 Task: Create a due date automation trigger when advanced on, on the wednesday before a card is due add dates with a due date at 11:00 AM.
Action: Mouse moved to (1032, 71)
Screenshot: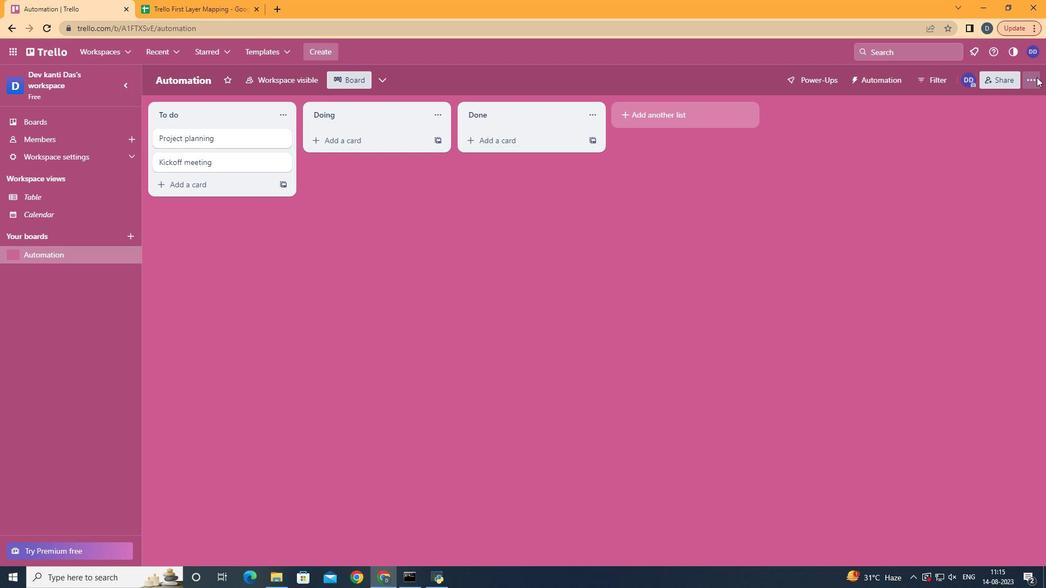 
Action: Mouse pressed left at (1032, 71)
Screenshot: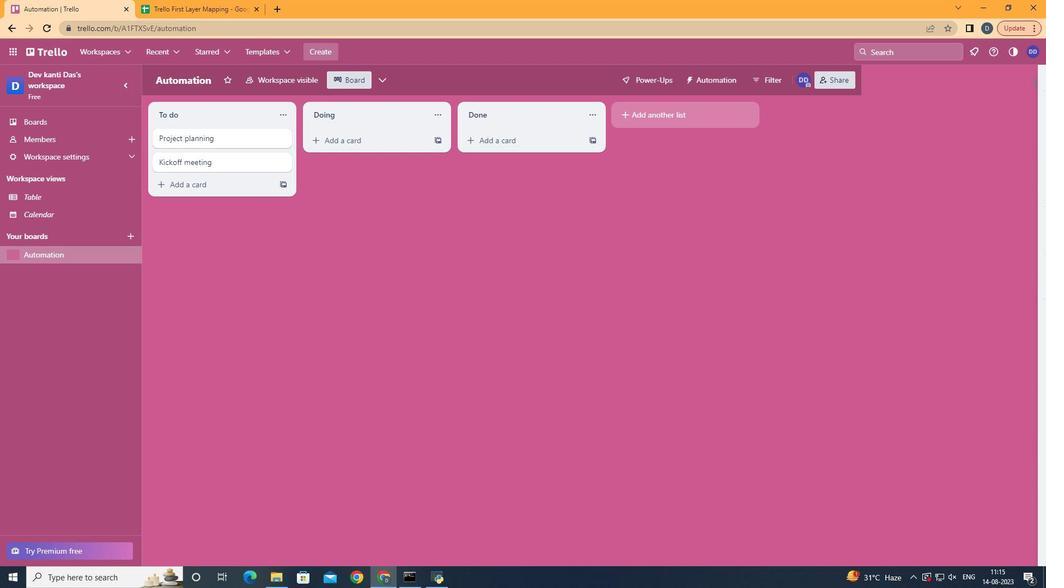 
Action: Mouse moved to (911, 217)
Screenshot: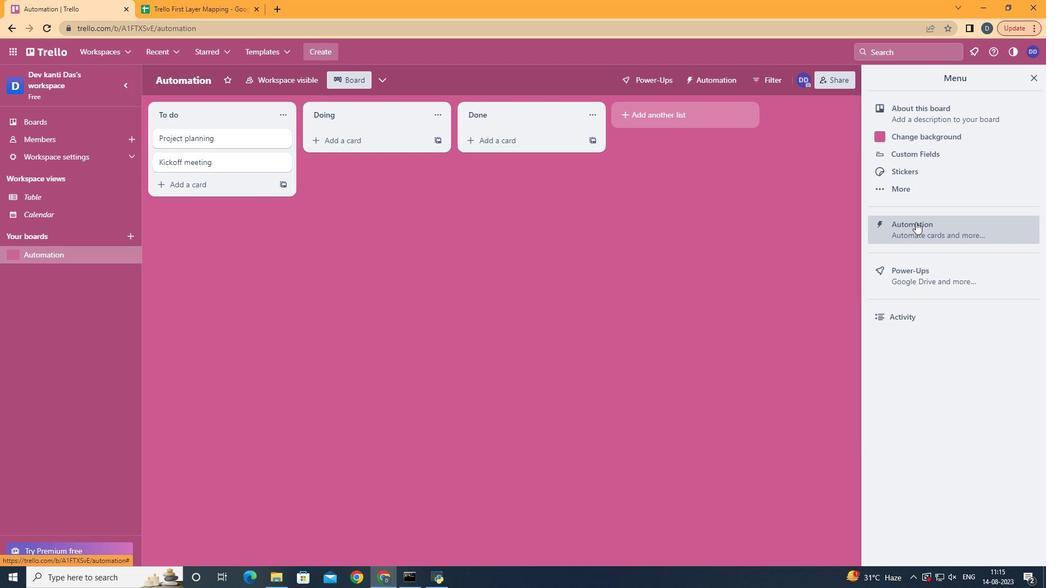
Action: Mouse pressed left at (911, 217)
Screenshot: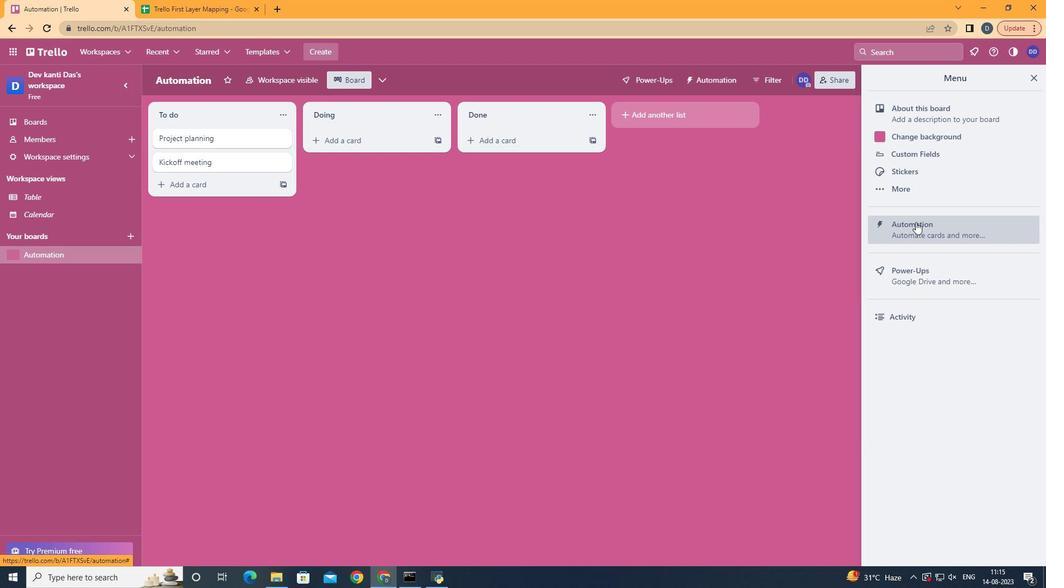 
Action: Mouse moved to (181, 217)
Screenshot: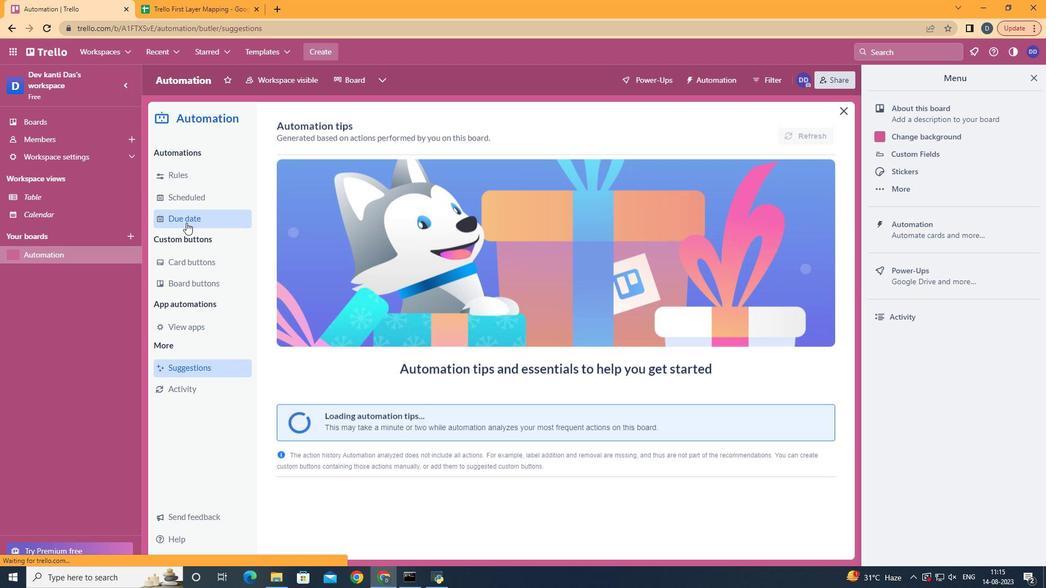 
Action: Mouse pressed left at (181, 217)
Screenshot: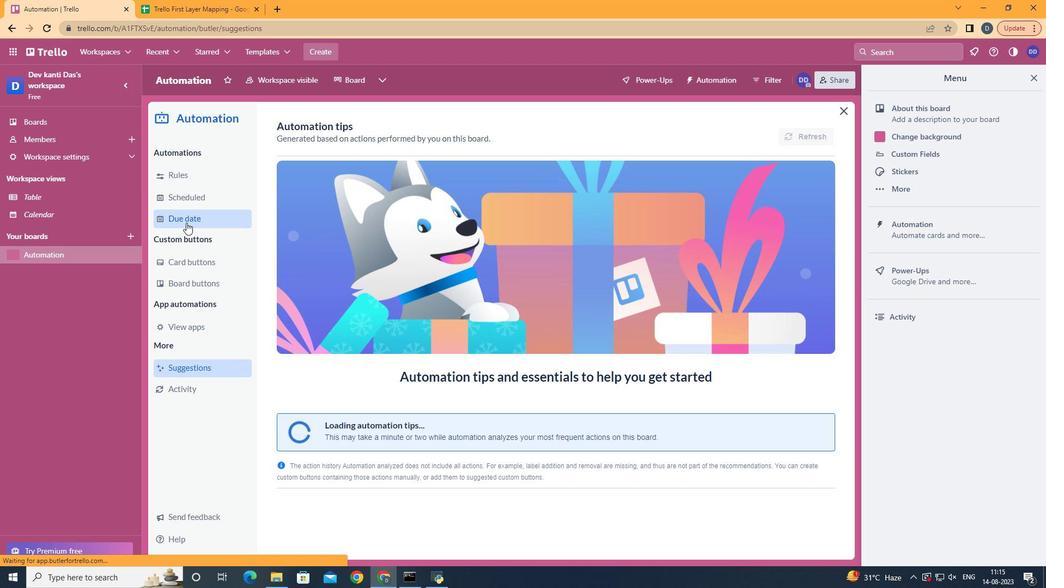 
Action: Mouse moved to (763, 125)
Screenshot: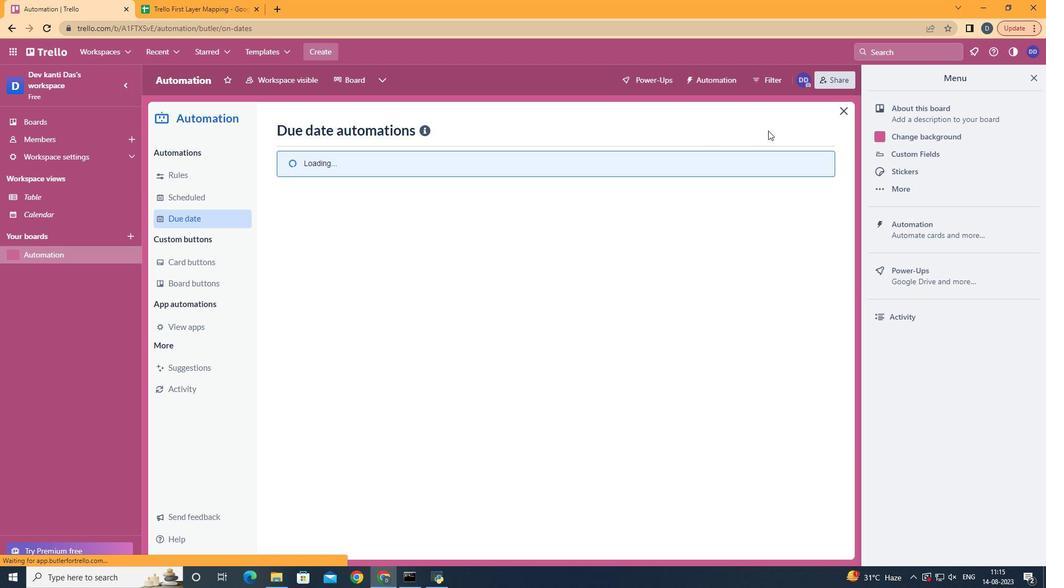 
Action: Mouse pressed left at (763, 125)
Screenshot: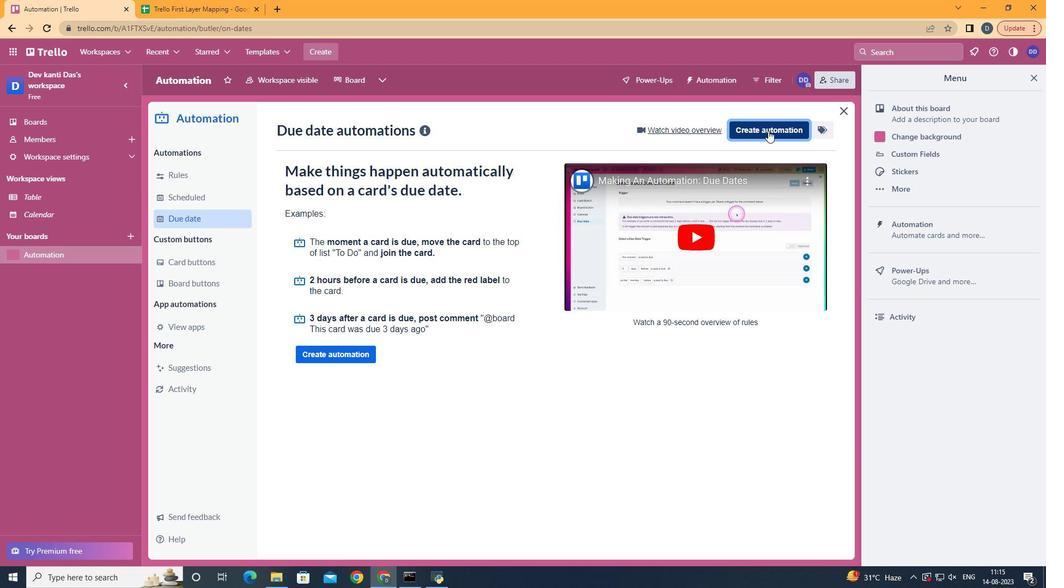 
Action: Mouse moved to (505, 224)
Screenshot: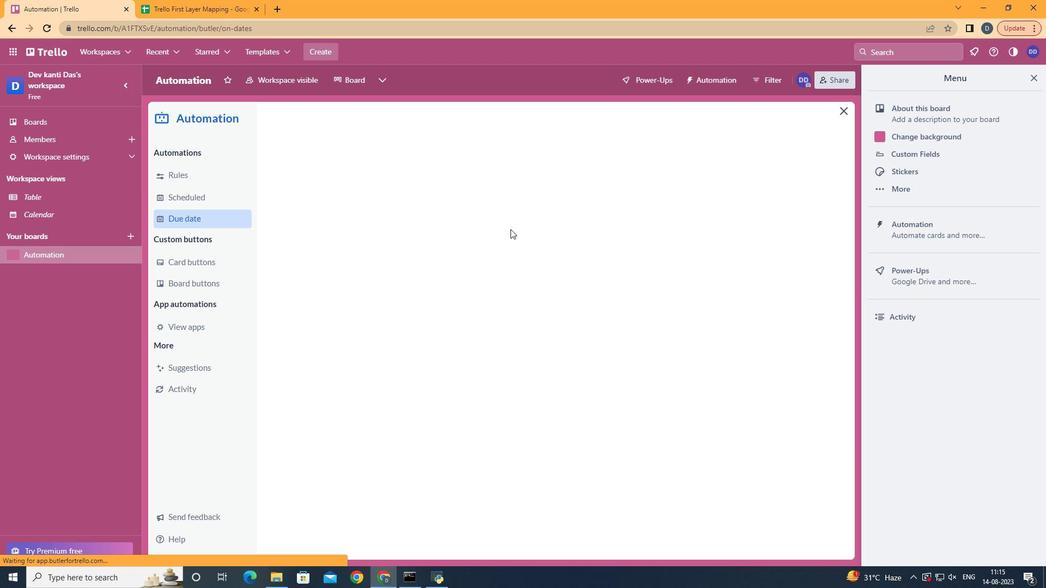 
Action: Mouse pressed left at (505, 224)
Screenshot: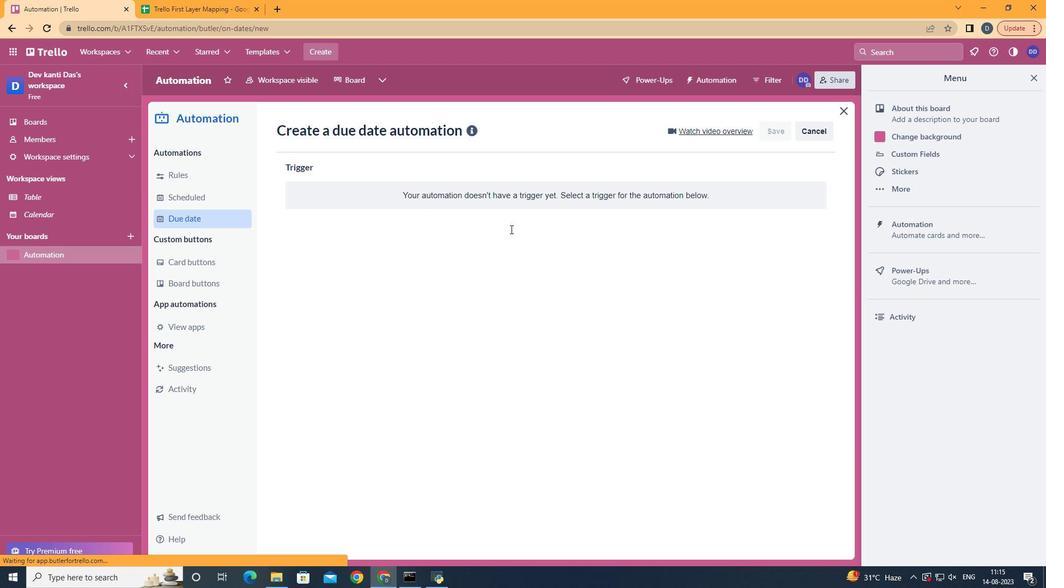 
Action: Mouse moved to (333, 329)
Screenshot: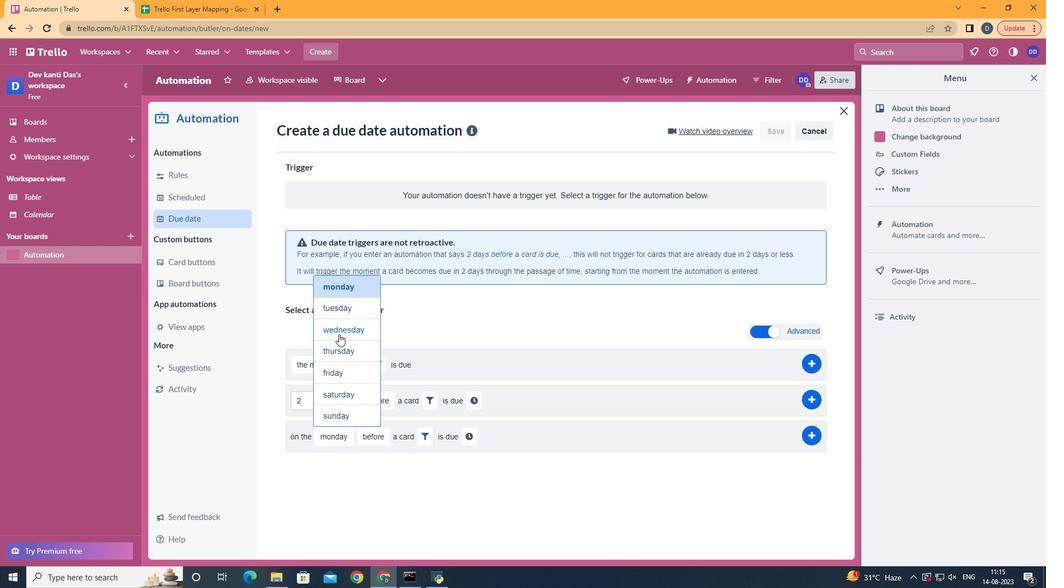 
Action: Mouse pressed left at (333, 329)
Screenshot: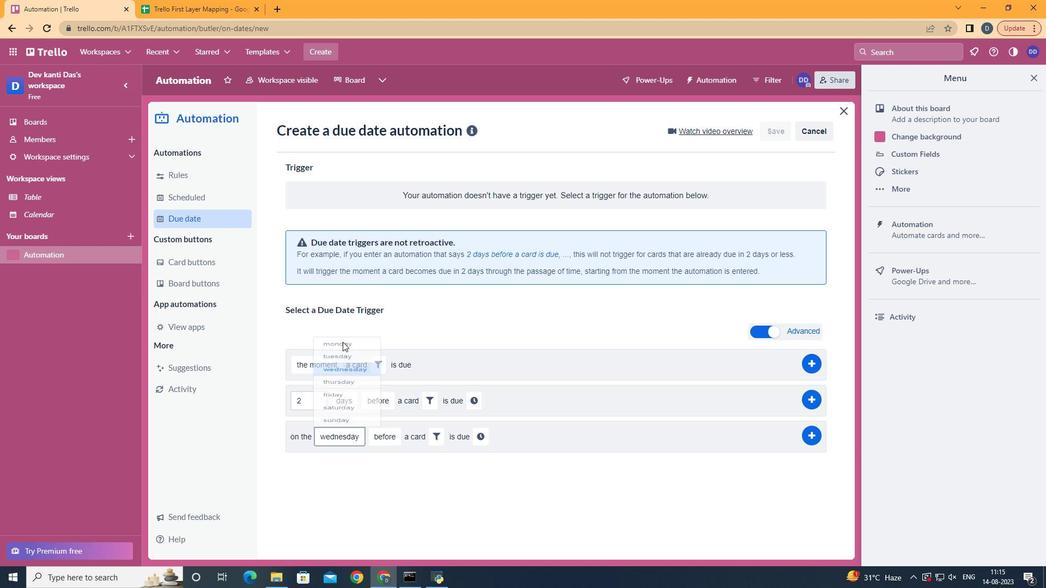 
Action: Mouse moved to (437, 436)
Screenshot: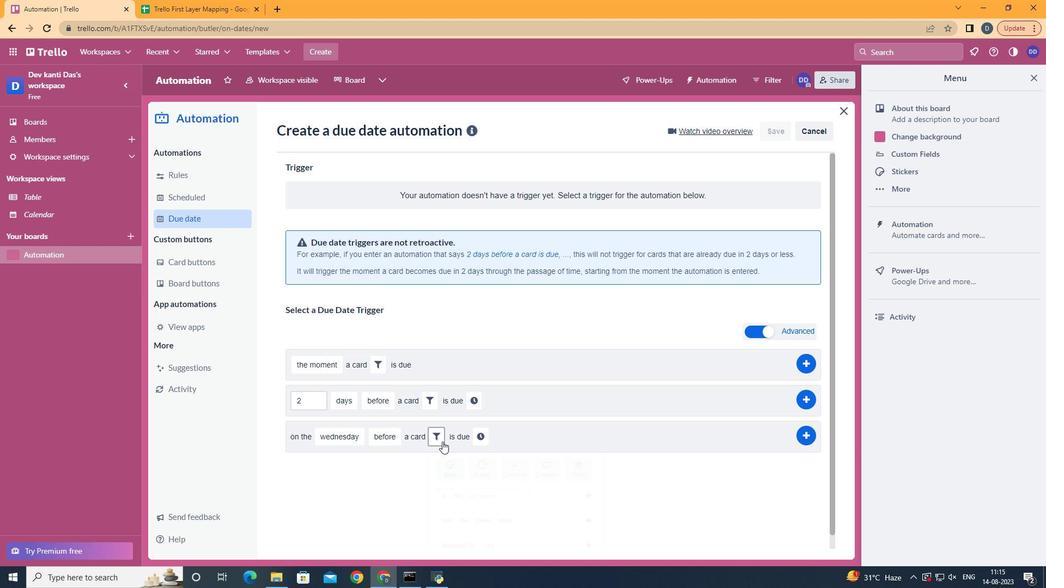 
Action: Mouse pressed left at (434, 432)
Screenshot: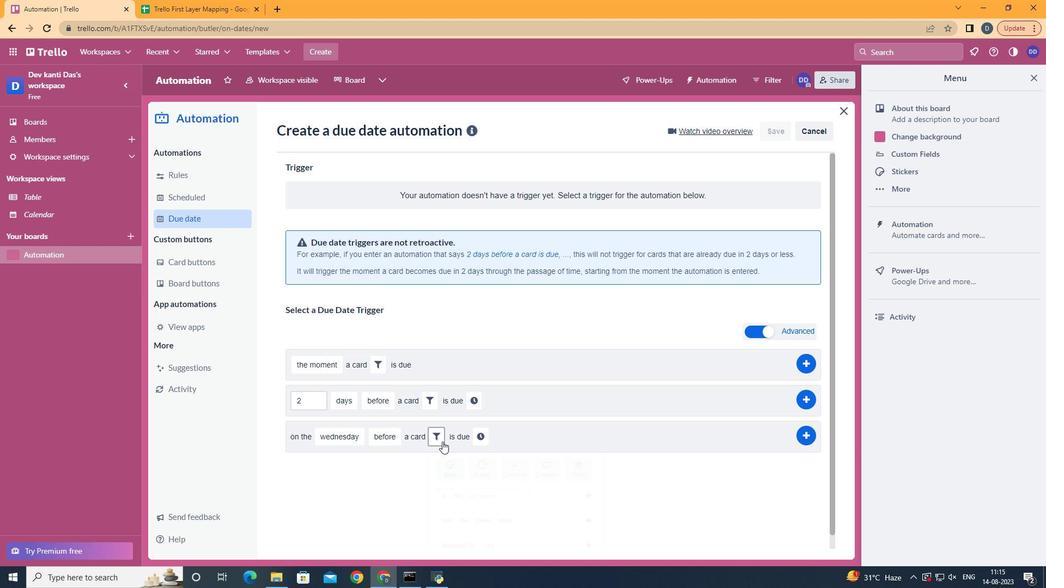 
Action: Mouse moved to (486, 478)
Screenshot: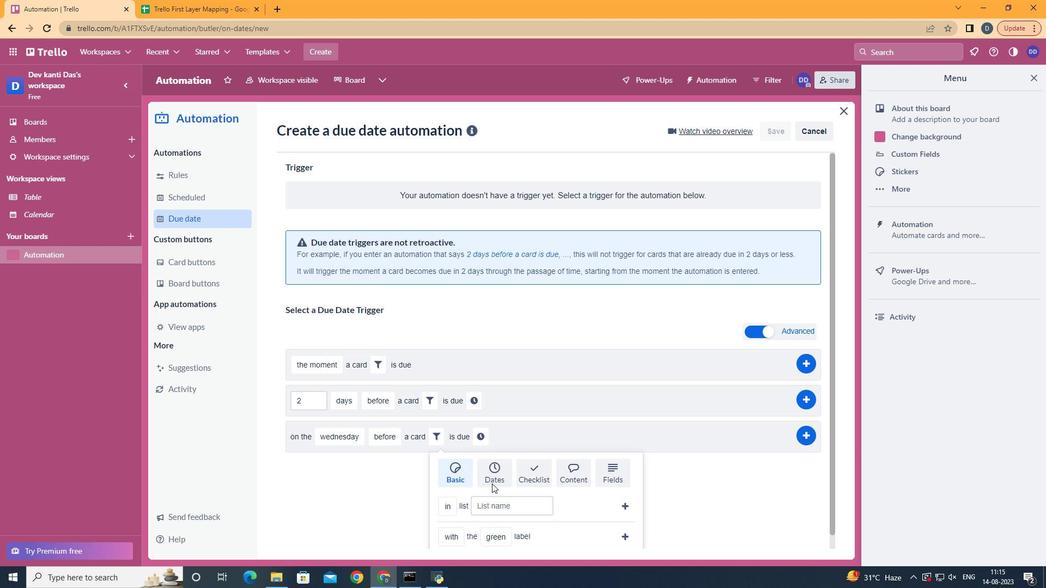 
Action: Mouse scrolled (486, 478) with delta (0, 0)
Screenshot: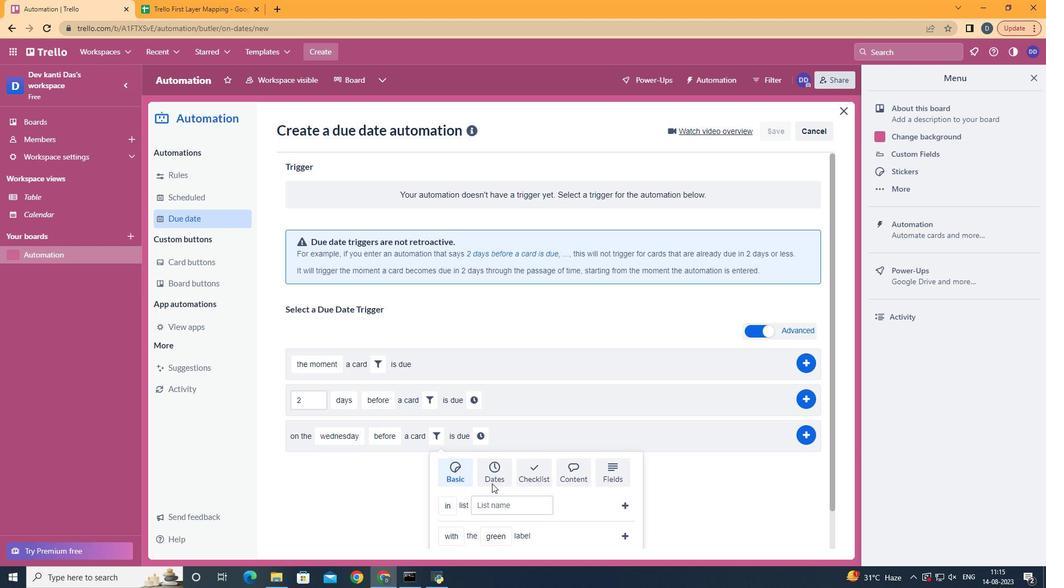 
Action: Mouse moved to (489, 423)
Screenshot: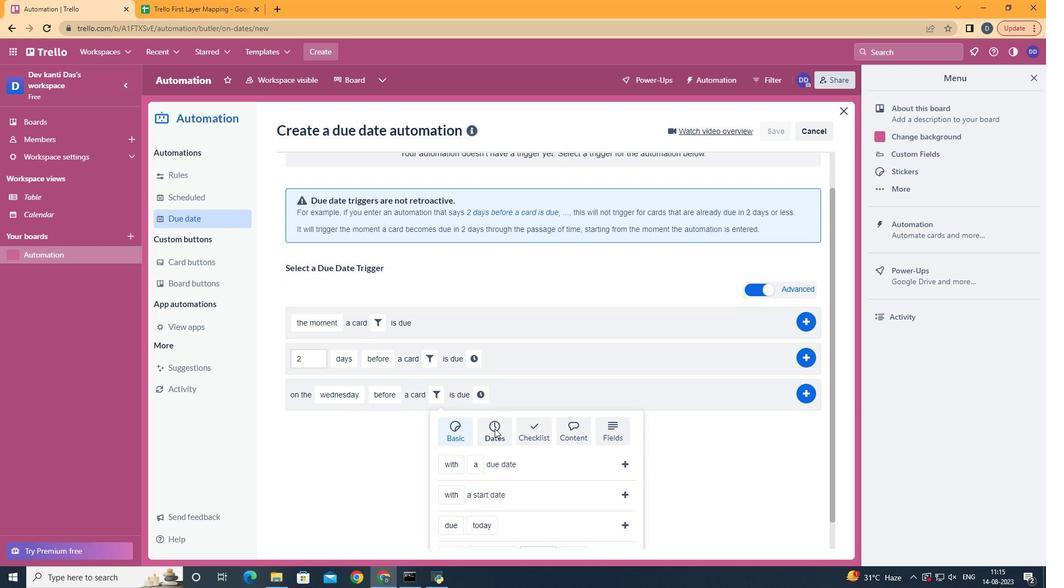 
Action: Mouse pressed left at (489, 423)
Screenshot: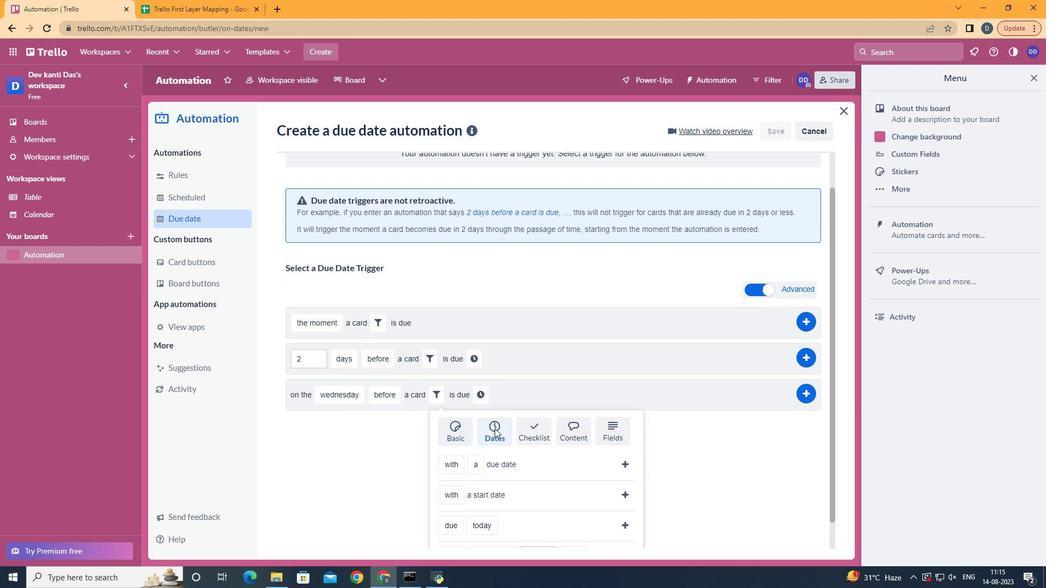 
Action: Mouse moved to (620, 460)
Screenshot: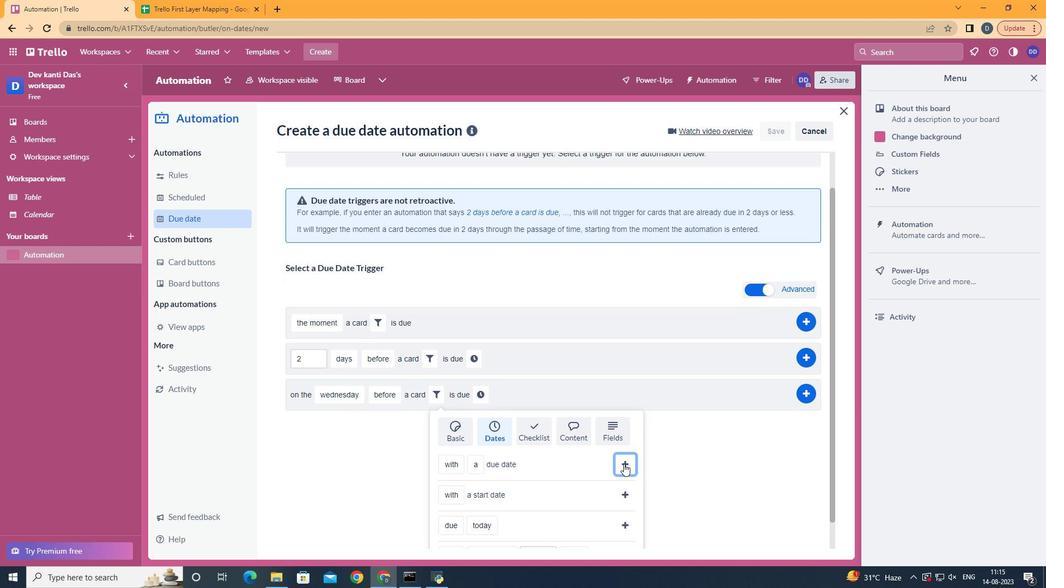 
Action: Mouse pressed left at (620, 460)
Screenshot: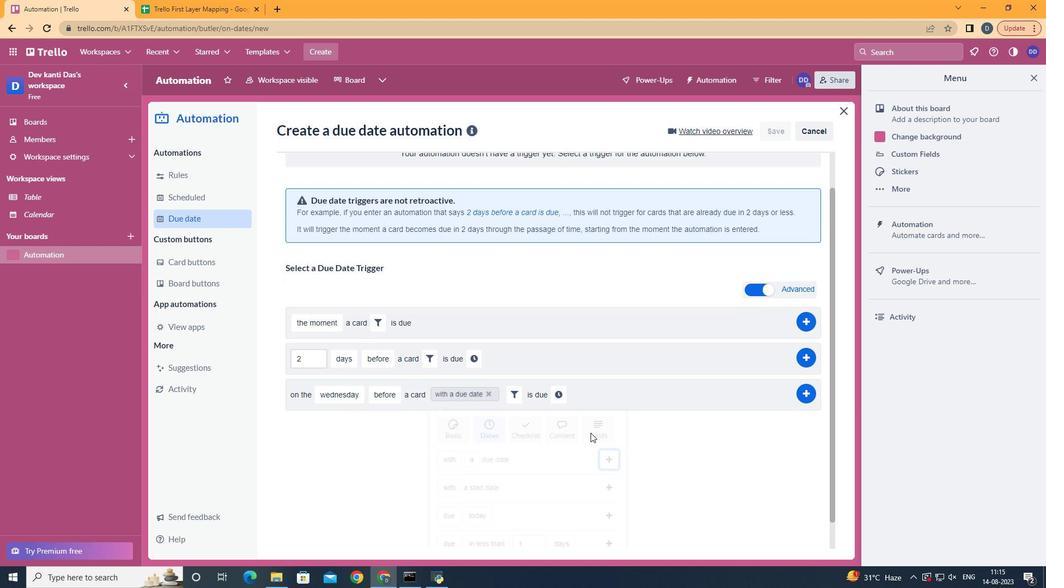 
Action: Mouse moved to (561, 429)
Screenshot: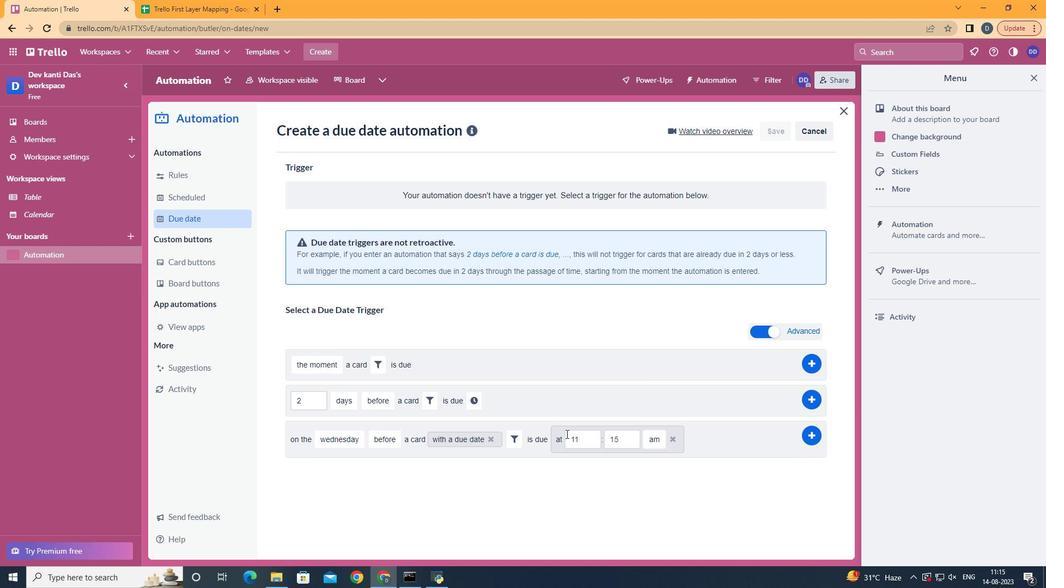 
Action: Mouse pressed left at (561, 429)
Screenshot: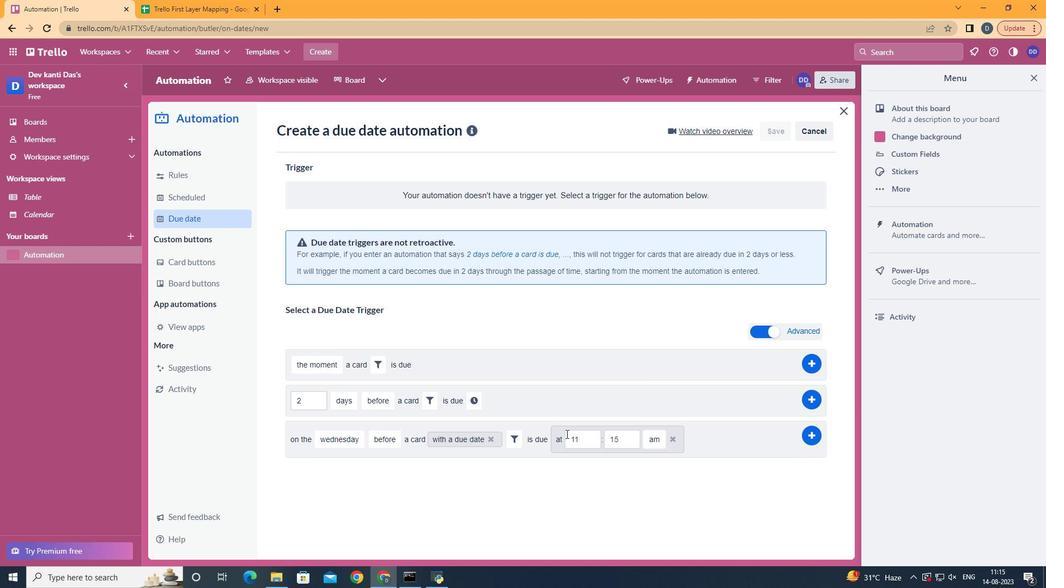 
Action: Mouse moved to (625, 435)
Screenshot: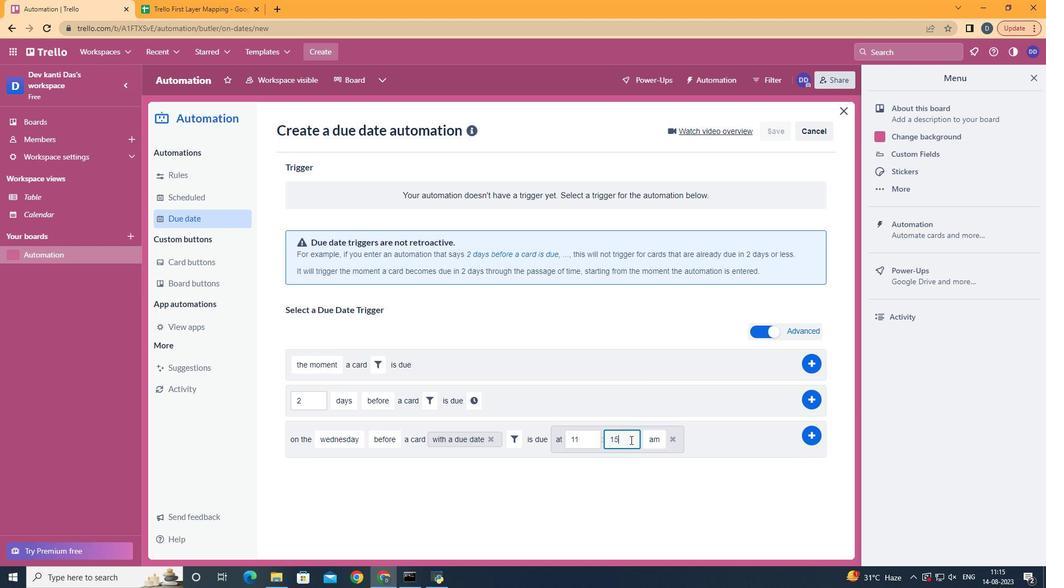 
Action: Mouse pressed left at (625, 435)
Screenshot: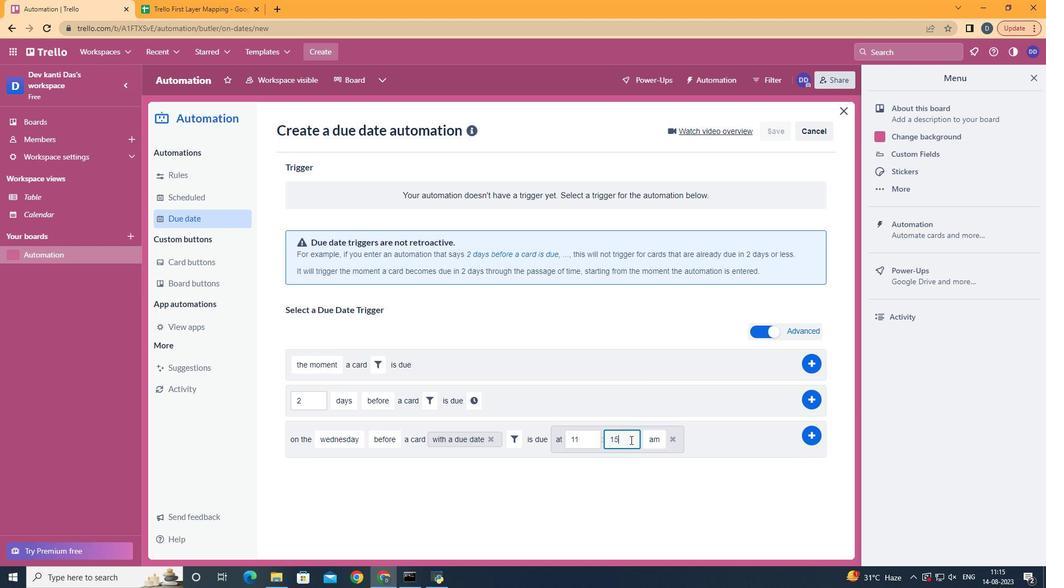 
Action: Key pressed <Key.backspace><Key.backspace>00
Screenshot: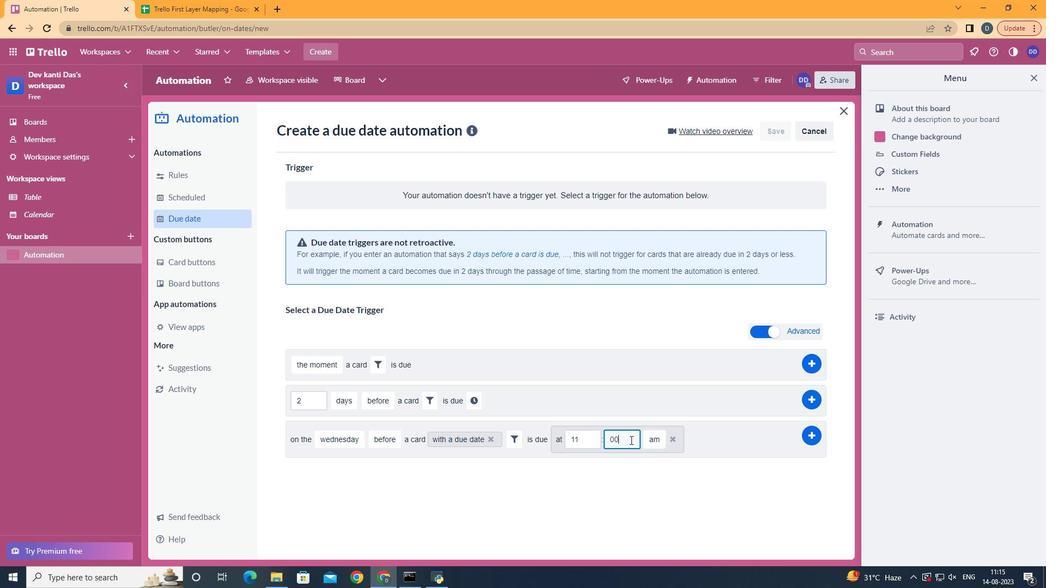 
Action: Mouse moved to (811, 431)
Screenshot: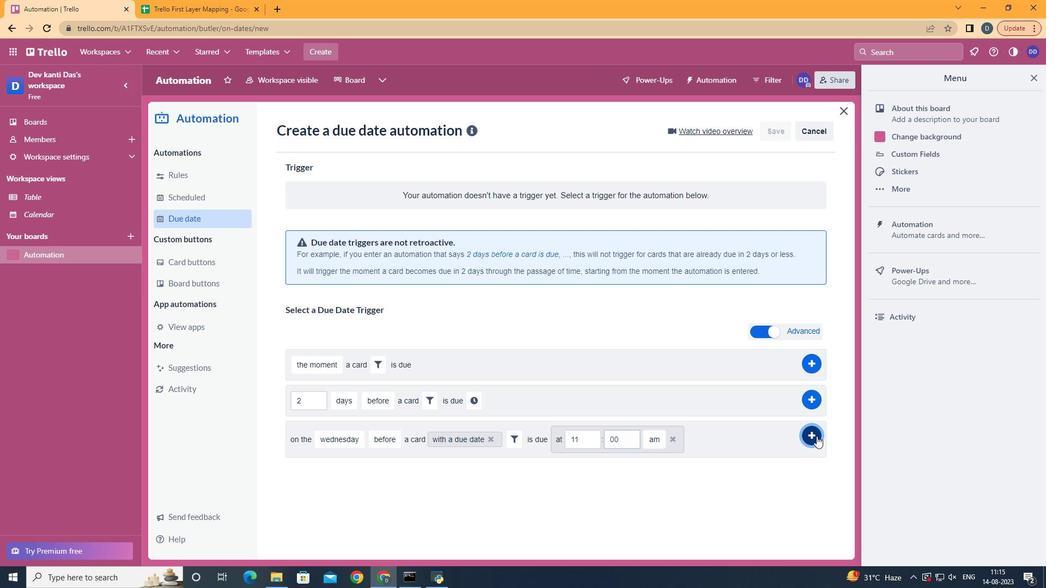 
Action: Mouse pressed left at (811, 431)
Screenshot: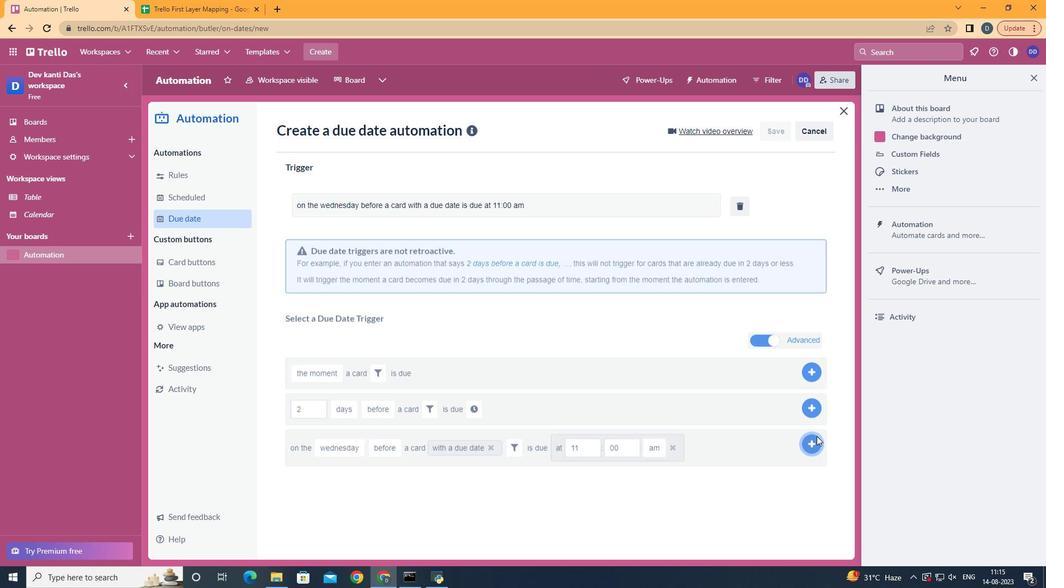 
